 Task: Apply the accounting format in column A.
Action: Mouse moved to (59, 138)
Screenshot: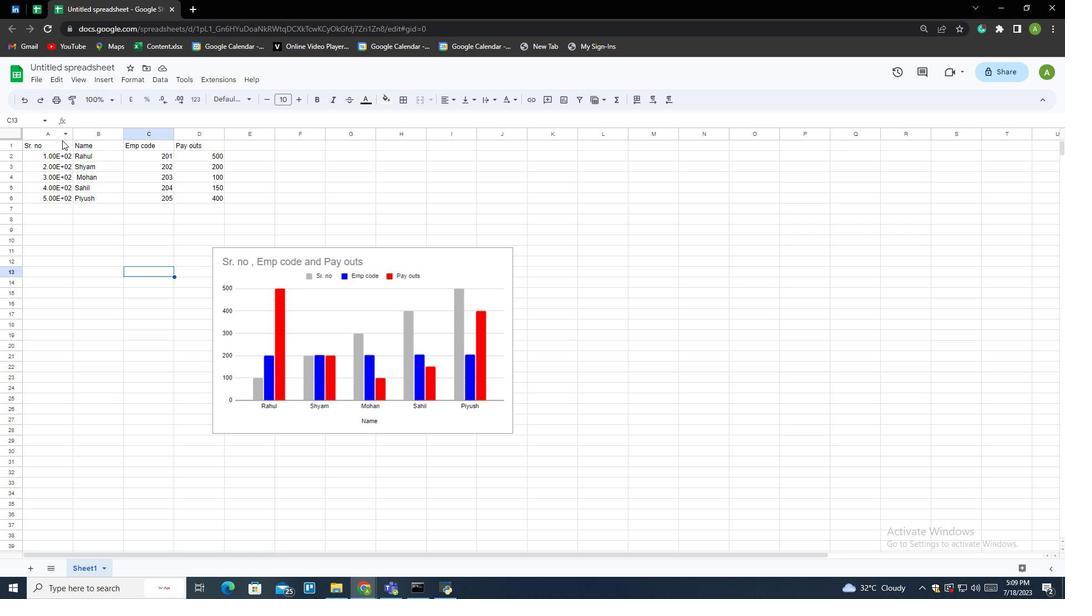 
Action: Mouse pressed left at (59, 138)
Screenshot: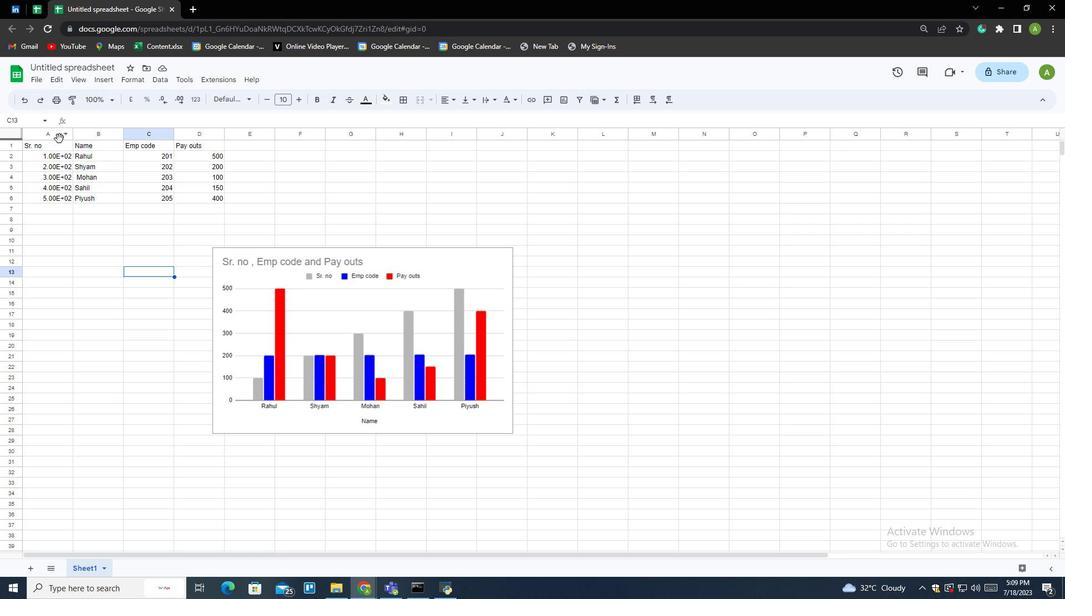 
Action: Mouse moved to (65, 131)
Screenshot: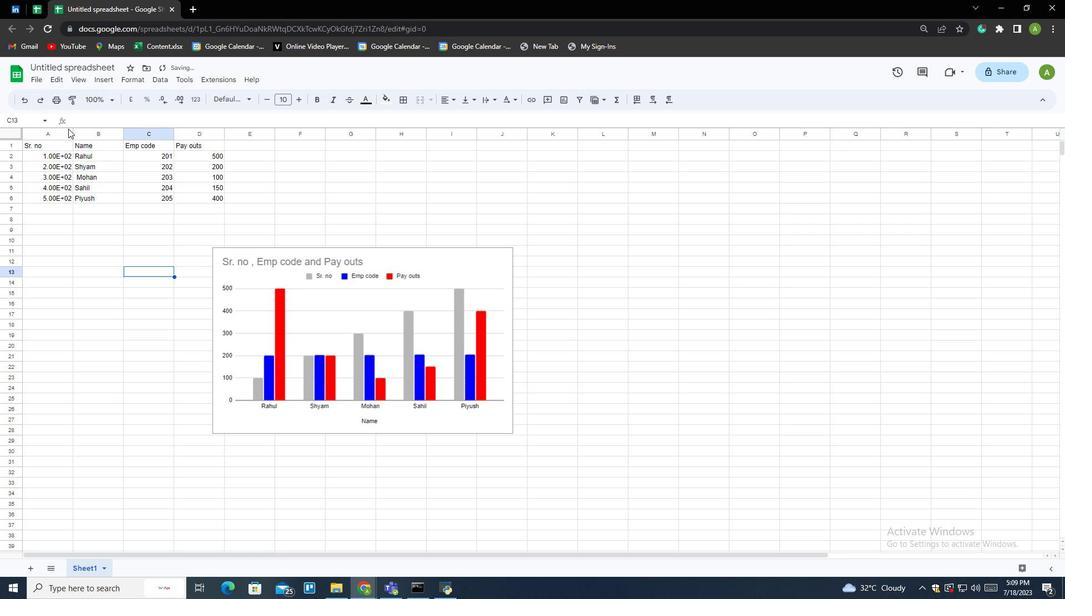 
Action: Mouse pressed left at (65, 131)
Screenshot: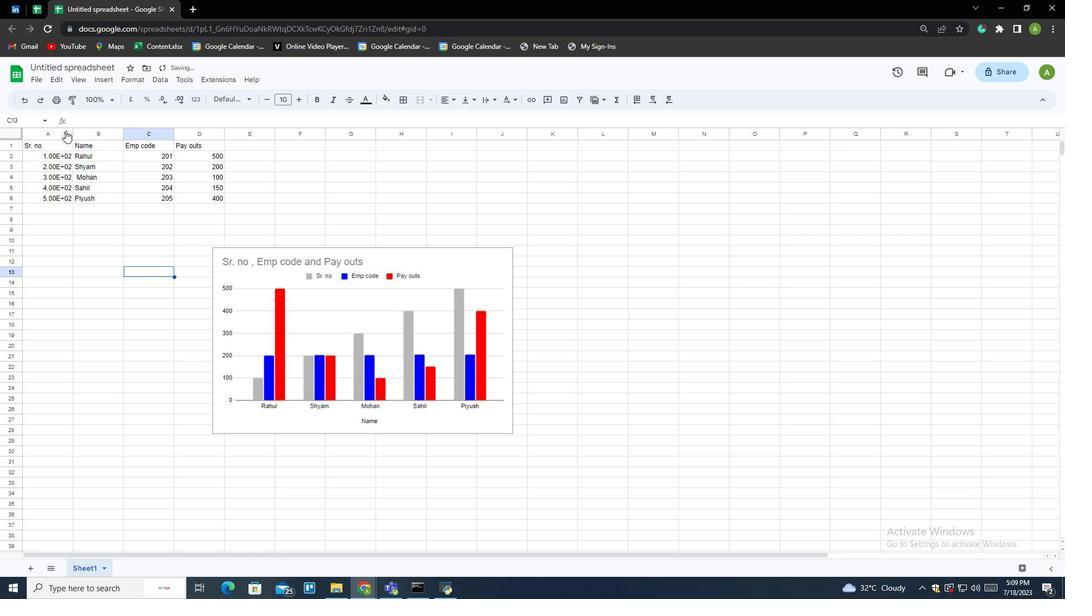 
Action: Mouse moved to (134, 80)
Screenshot: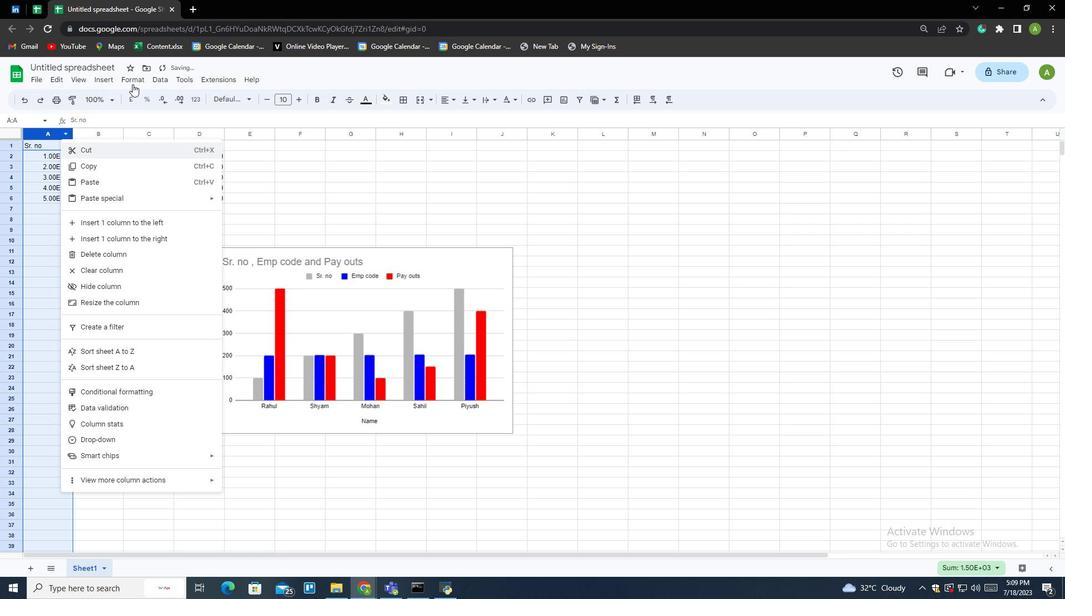 
Action: Mouse pressed left at (134, 80)
Screenshot: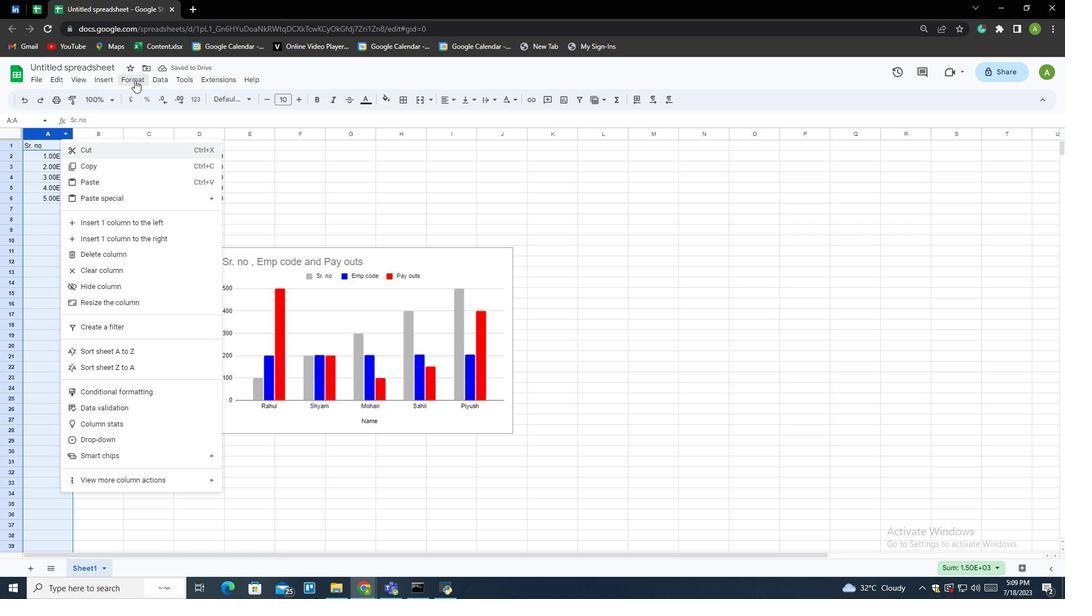 
Action: Mouse moved to (153, 139)
Screenshot: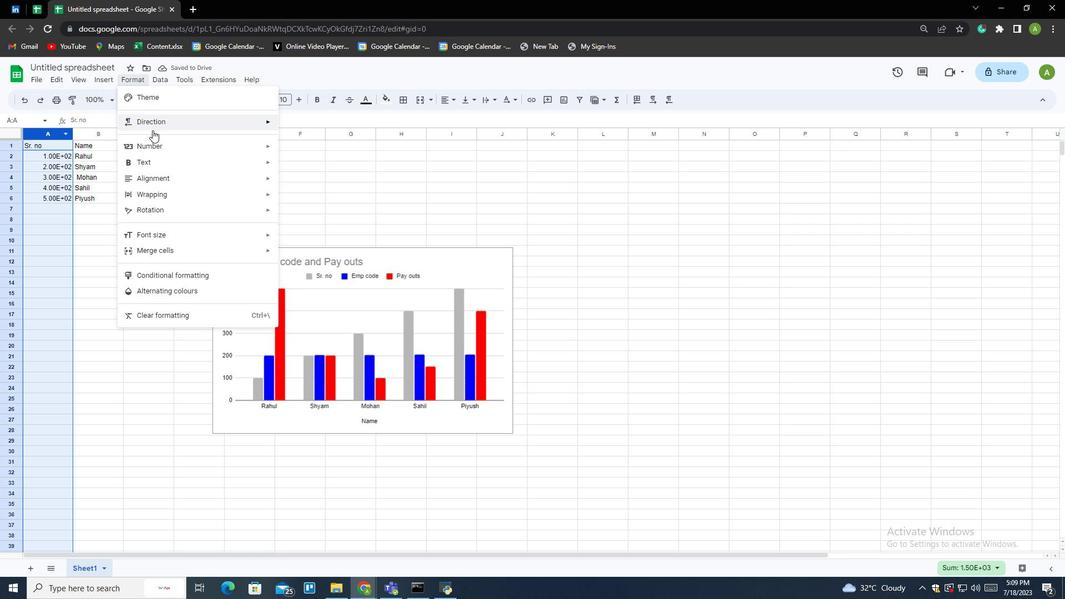 
Action: Mouse pressed left at (153, 139)
Screenshot: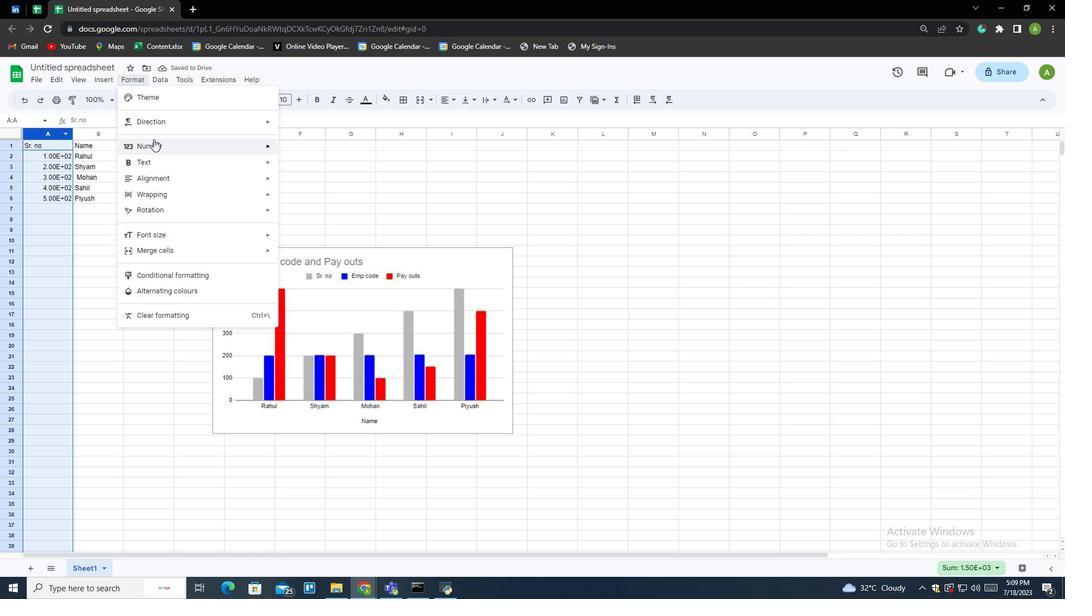 
Action: Mouse moved to (310, 243)
Screenshot: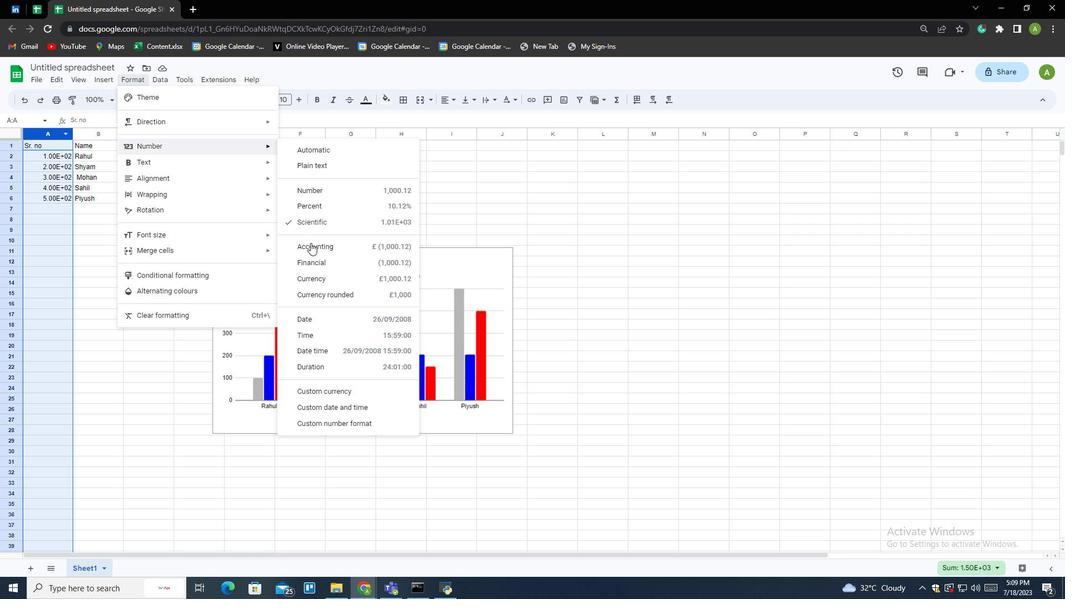 
Action: Mouse pressed left at (310, 243)
Screenshot: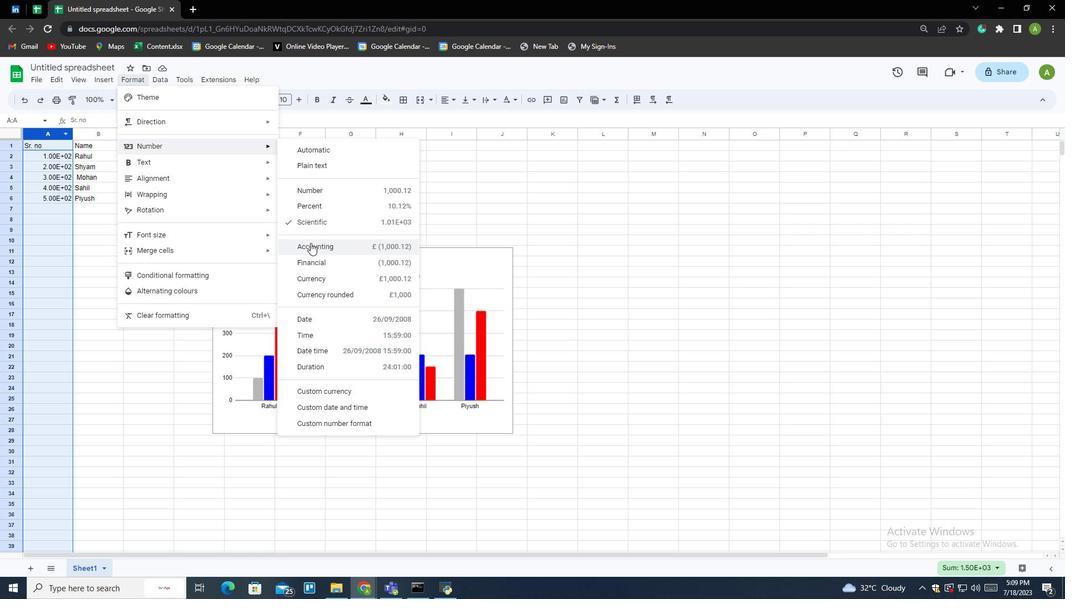 
Action: Mouse moved to (166, 315)
Screenshot: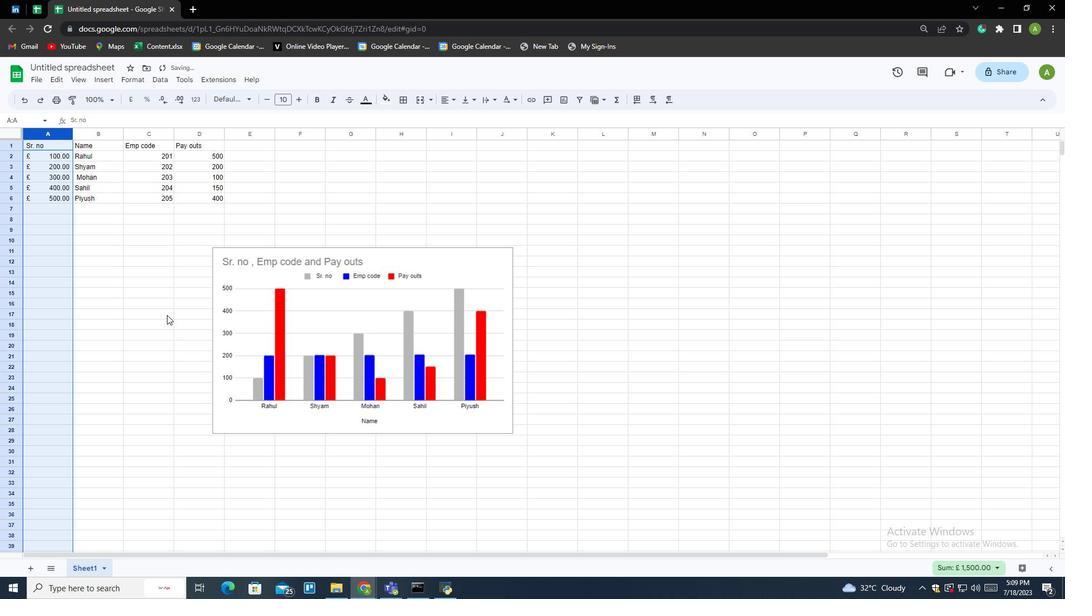 
